 Task: See version history of rectangle shape.
Action: Mouse moved to (121, 105)
Screenshot: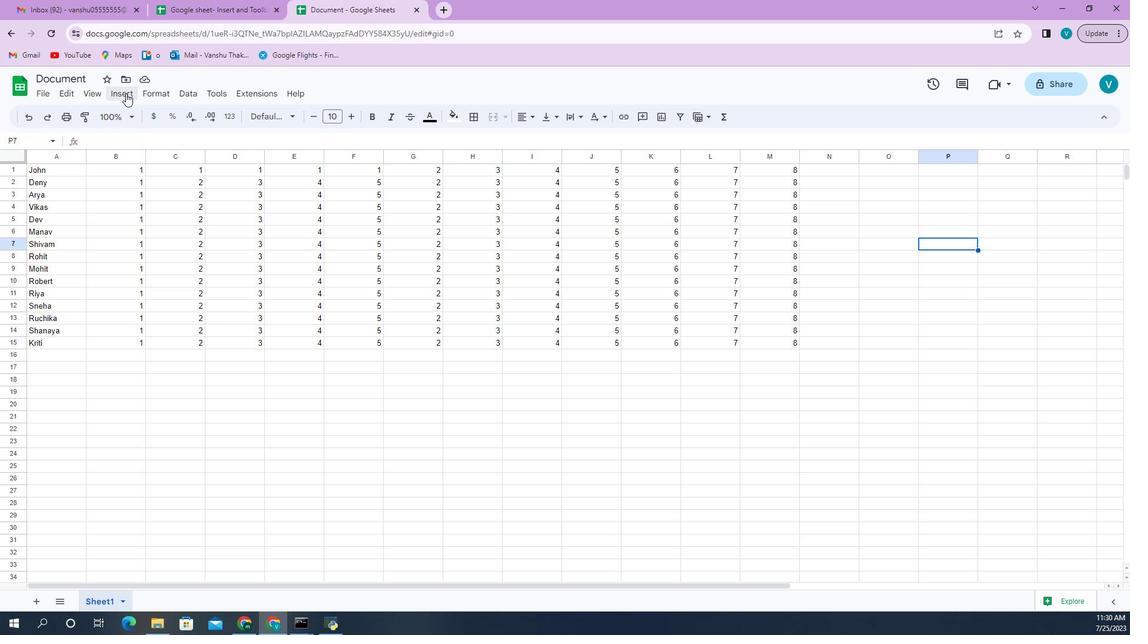 
Action: Mouse pressed left at (121, 105)
Screenshot: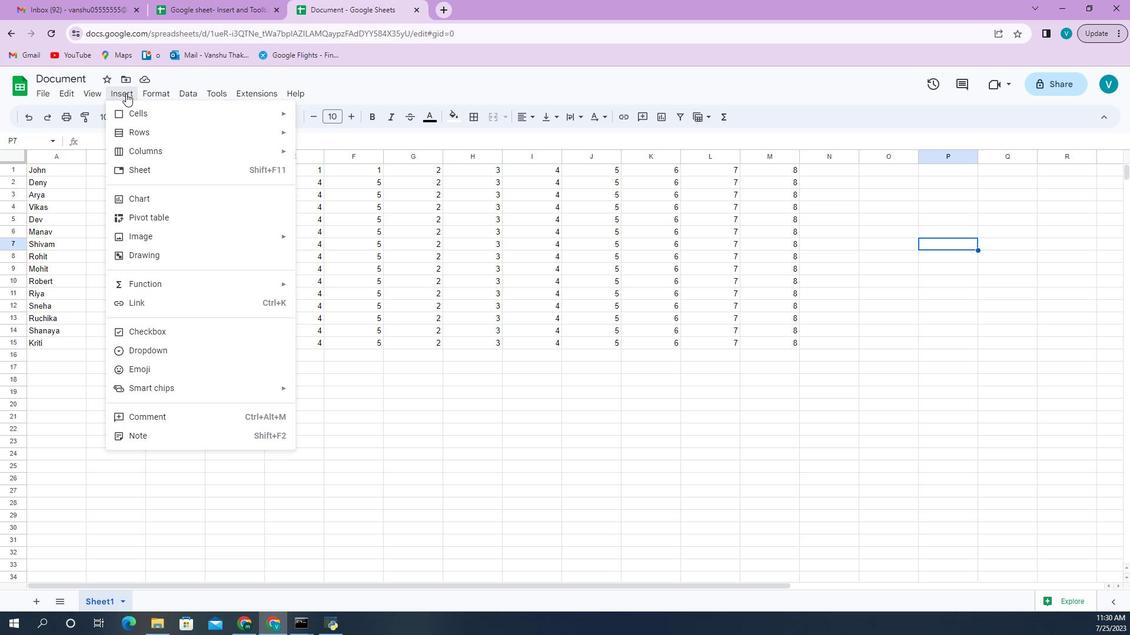 
Action: Mouse moved to (130, 246)
Screenshot: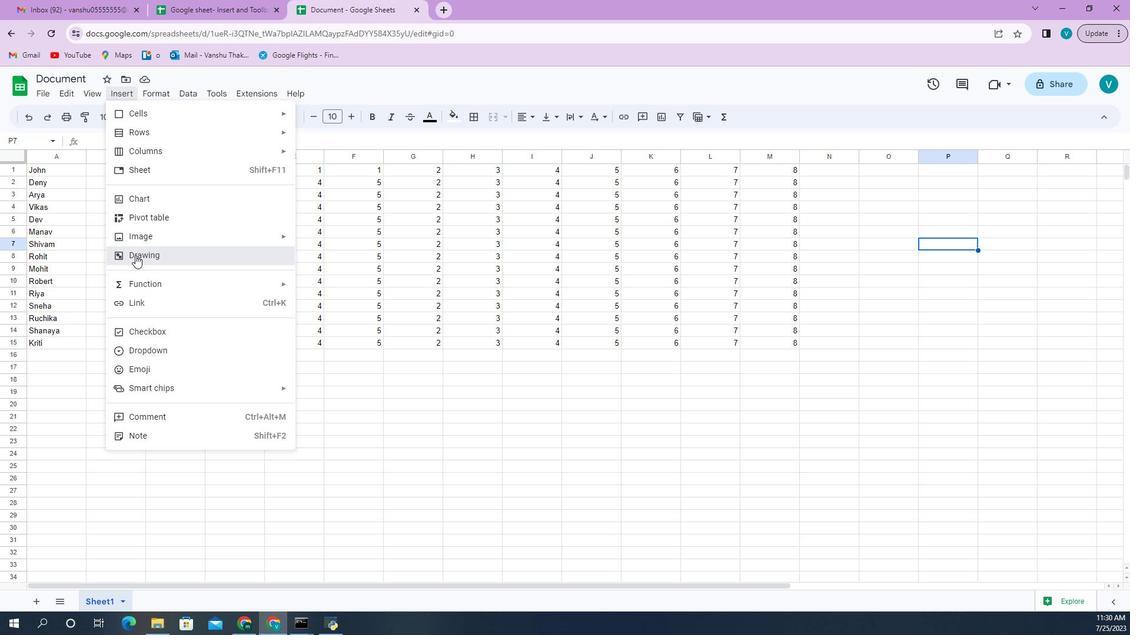
Action: Mouse pressed left at (130, 246)
Screenshot: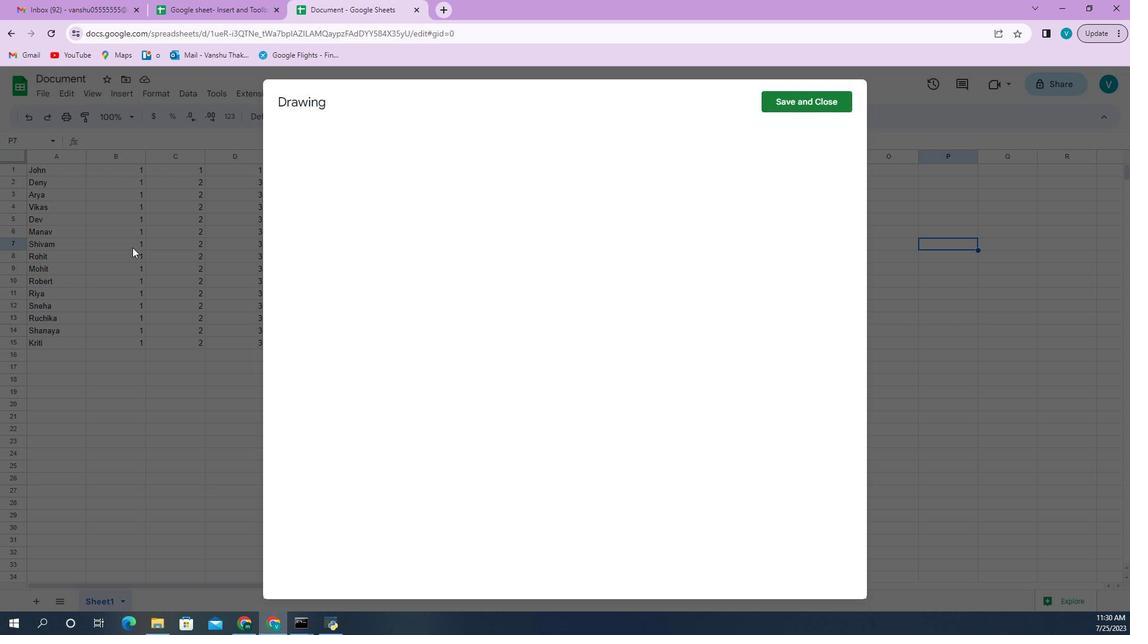 
Action: Mouse moved to (433, 148)
Screenshot: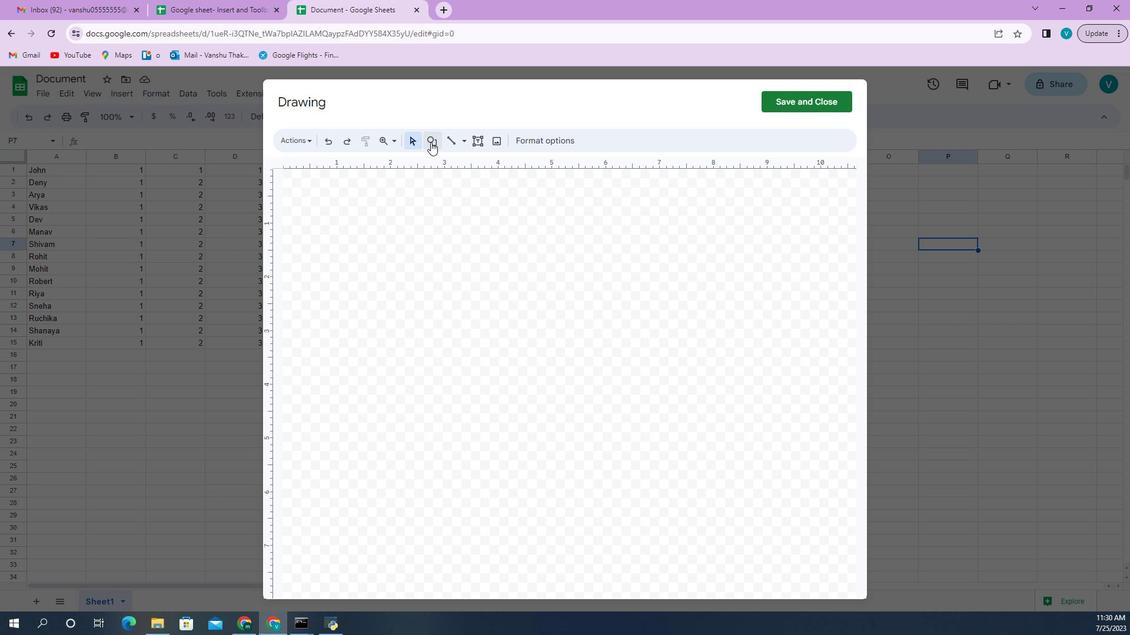 
Action: Mouse pressed left at (433, 148)
Screenshot: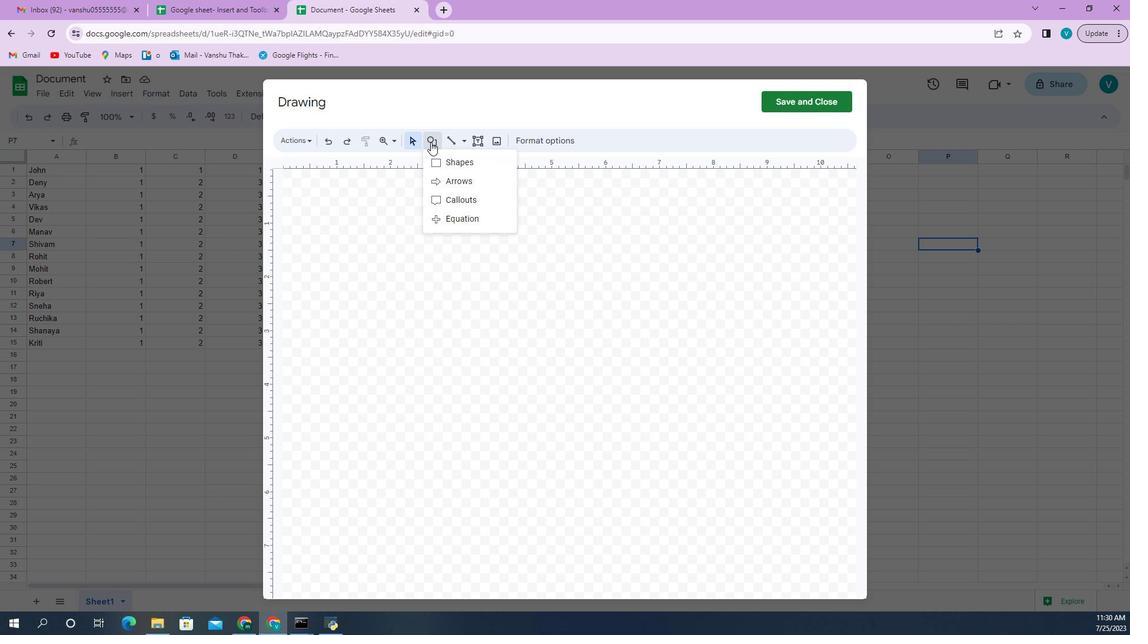
Action: Mouse moved to (439, 161)
Screenshot: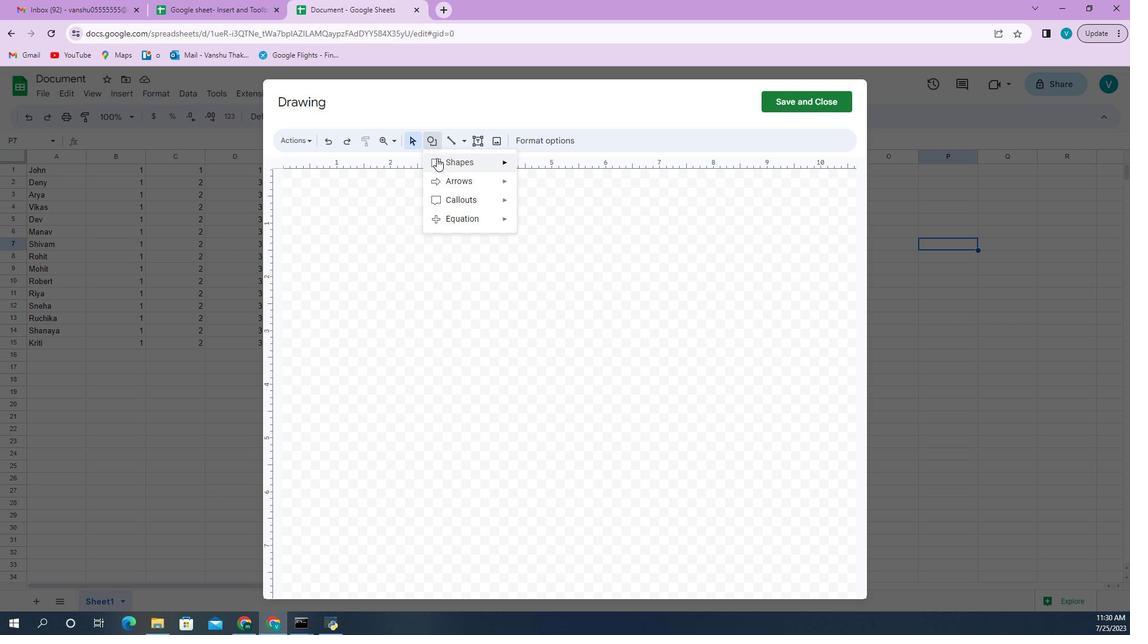 
Action: Mouse pressed left at (439, 161)
Screenshot: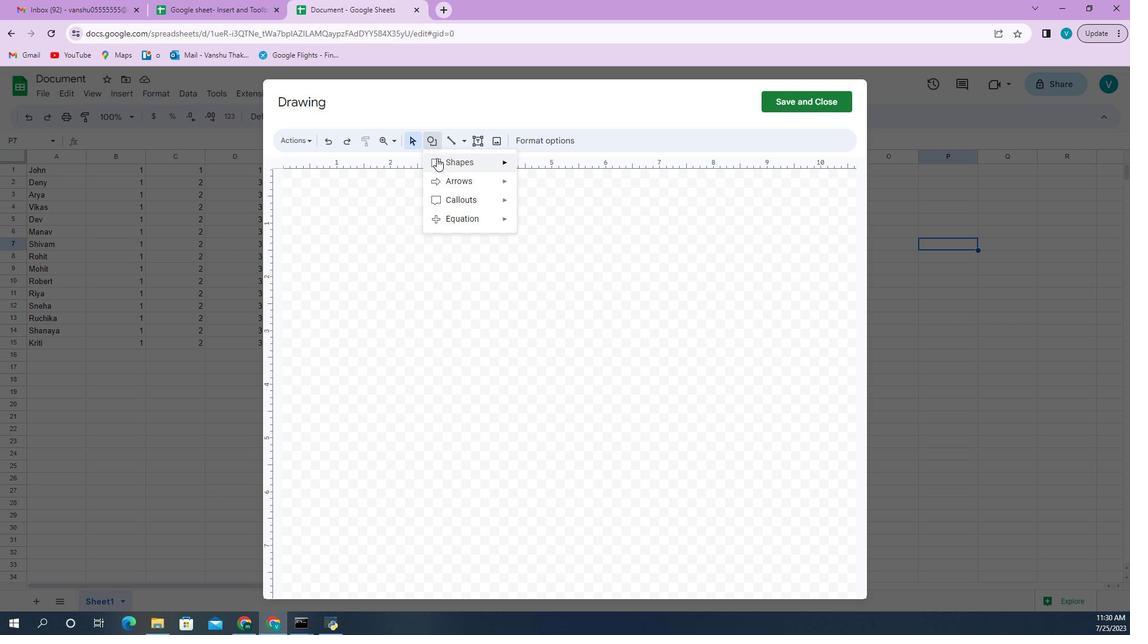 
Action: Mouse moved to (528, 168)
Screenshot: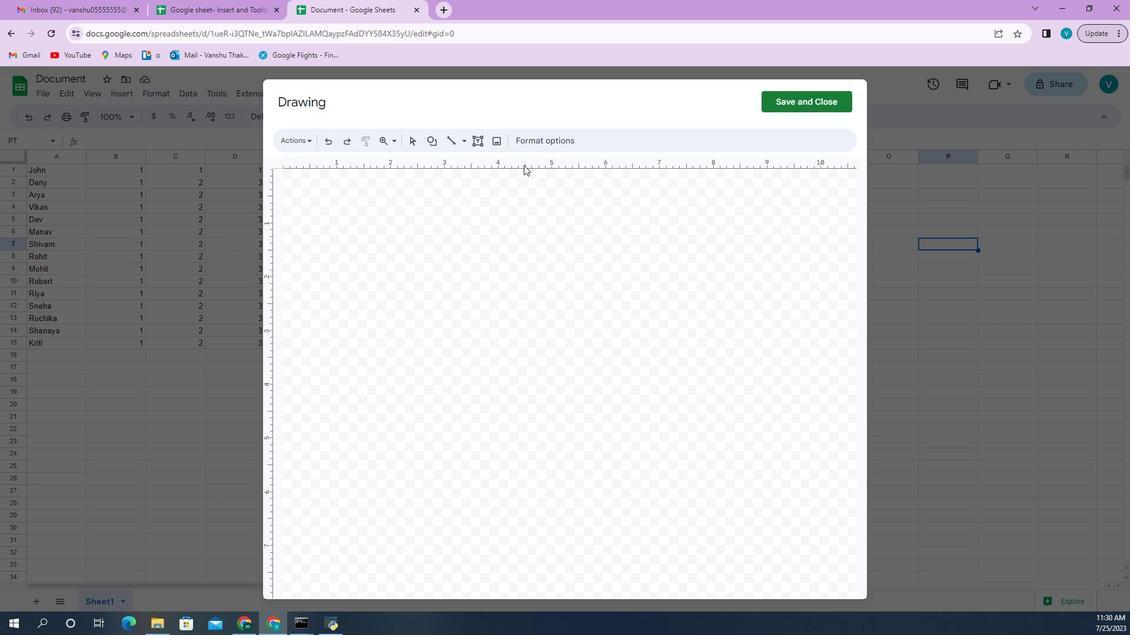 
Action: Mouse pressed left at (528, 168)
Screenshot: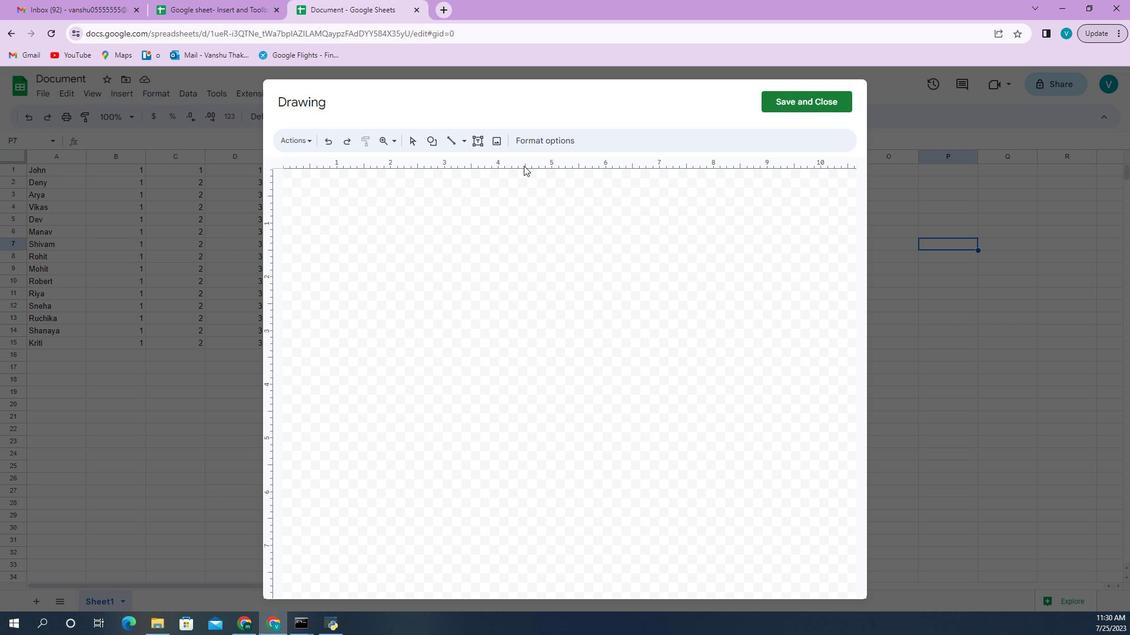 
Action: Mouse moved to (372, 216)
Screenshot: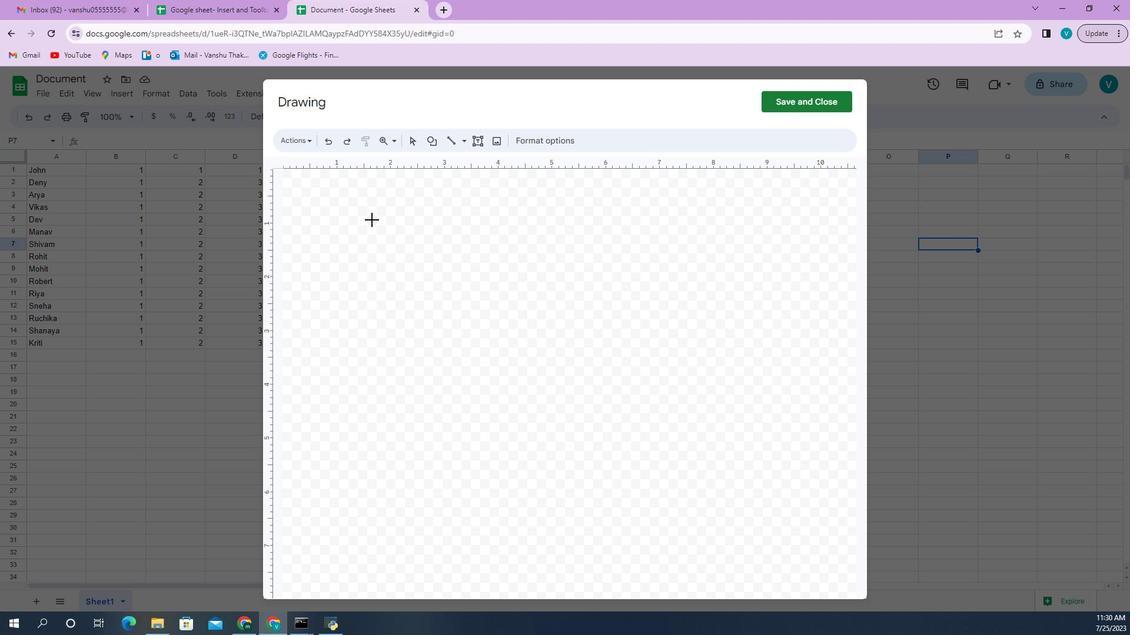 
Action: Mouse pressed left at (372, 216)
Screenshot: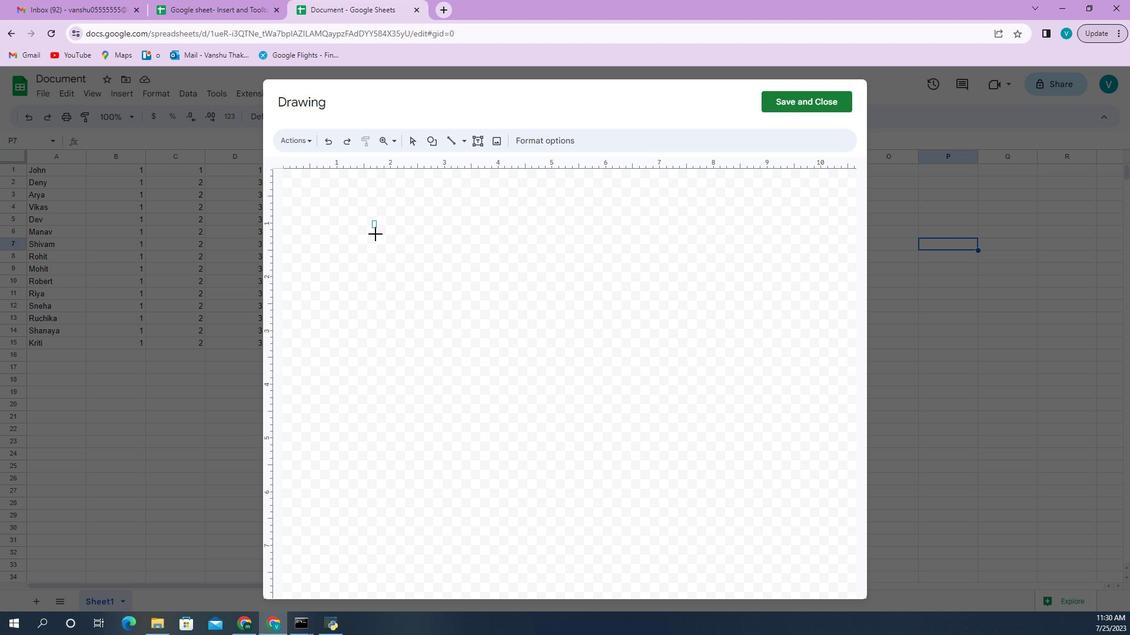 
Action: Mouse moved to (303, 148)
Screenshot: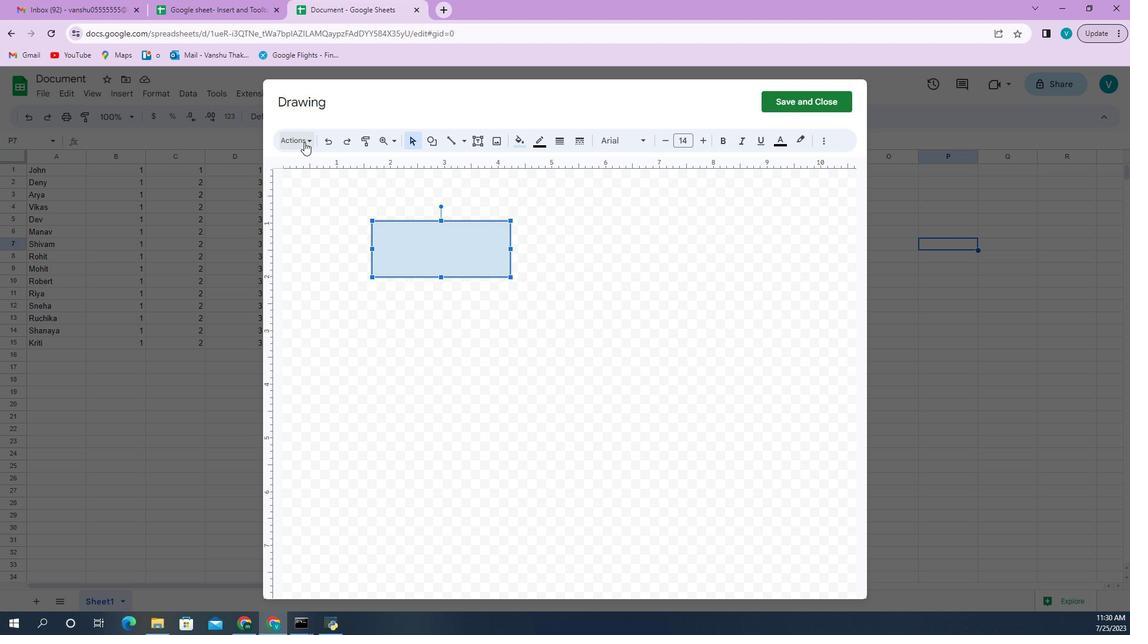 
Action: Mouse pressed left at (303, 148)
Screenshot: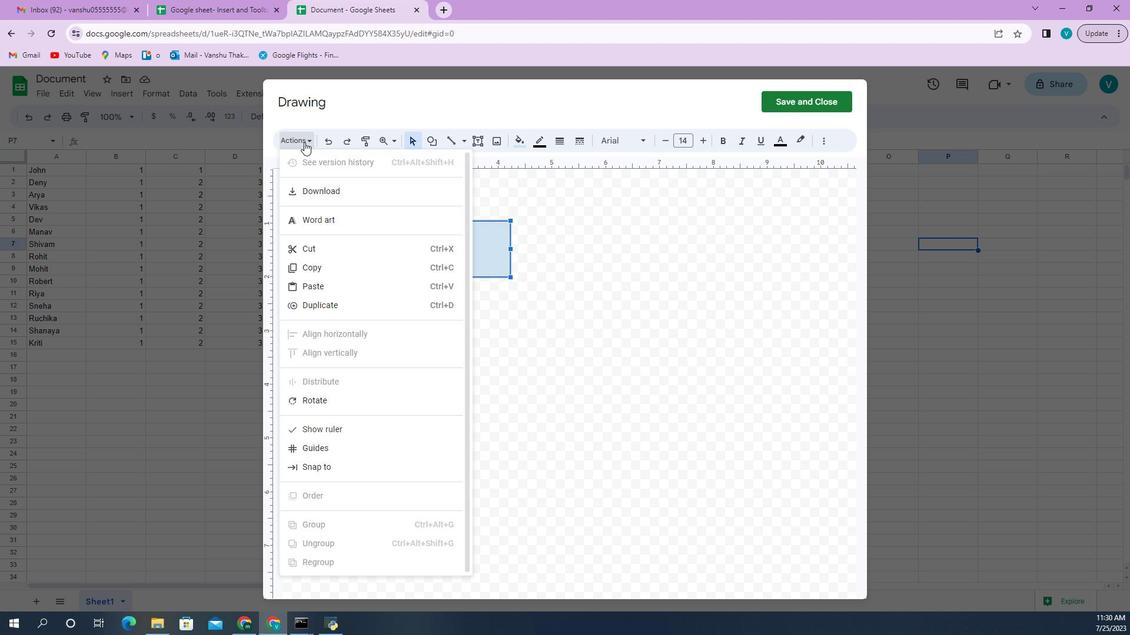 
Action: Mouse moved to (321, 161)
Screenshot: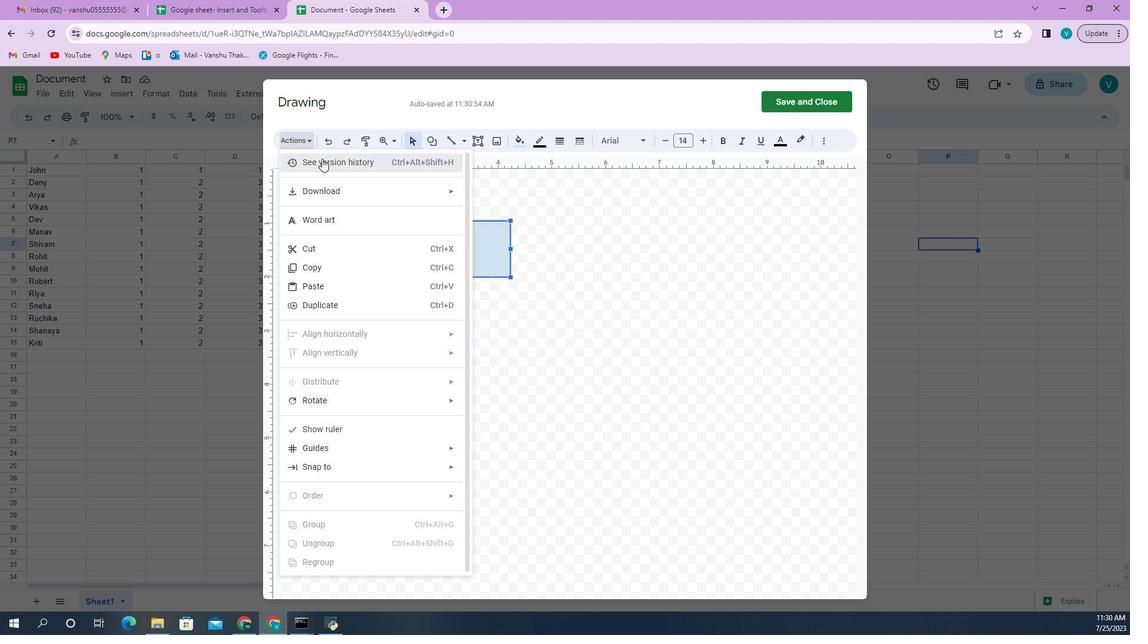 
Action: Mouse pressed left at (321, 161)
Screenshot: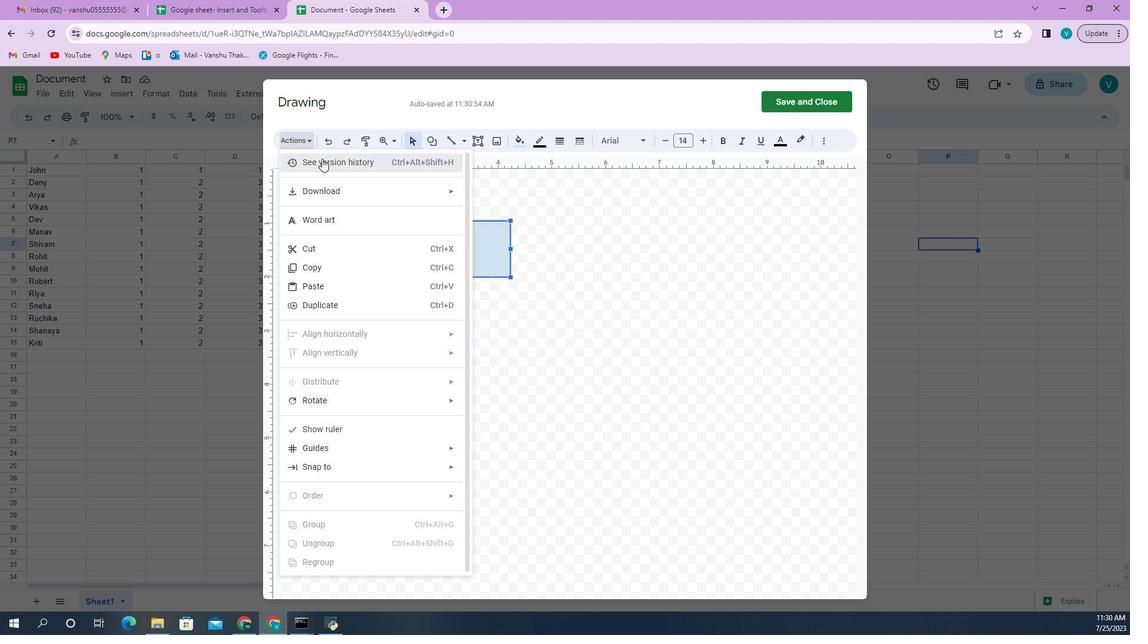 
Action: Mouse moved to (534, 219)
Screenshot: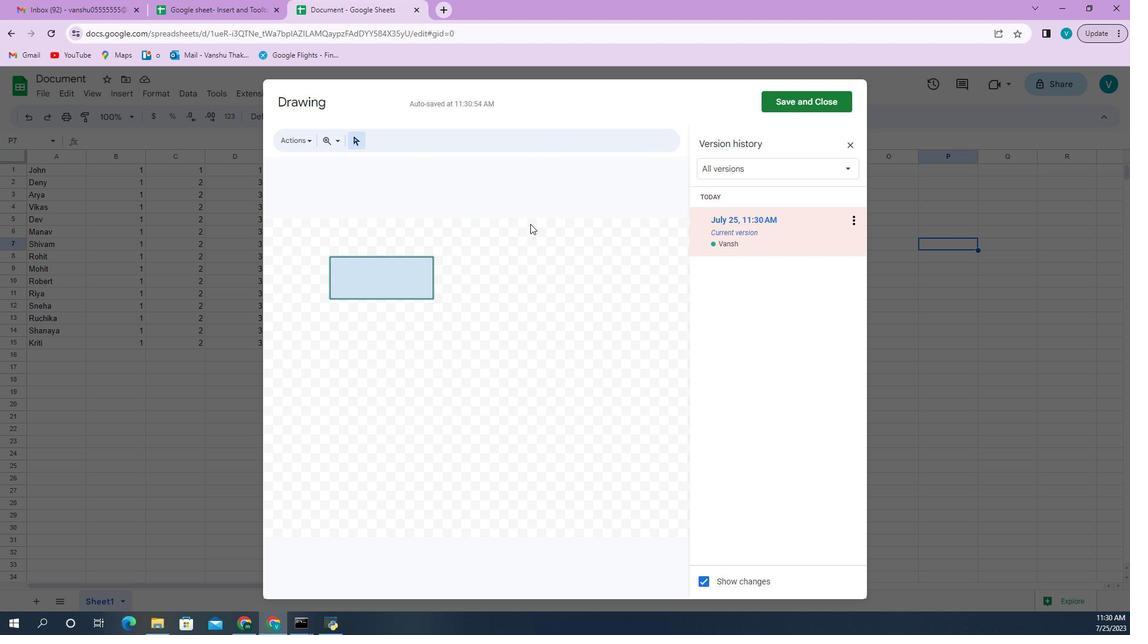 
